 Task: Create List Brand Promise in Board Brand Messaging Development to Workspace Email Service Providers. Create List Brand Mission Statement in Board Email Marketing List Cleaning and Segmentation to Workspace Email Service Providers. Create List Brand Vision Statement in Board Product Quality Control and Assurance to Workspace Email Service Providers
Action: Mouse moved to (70, 257)
Screenshot: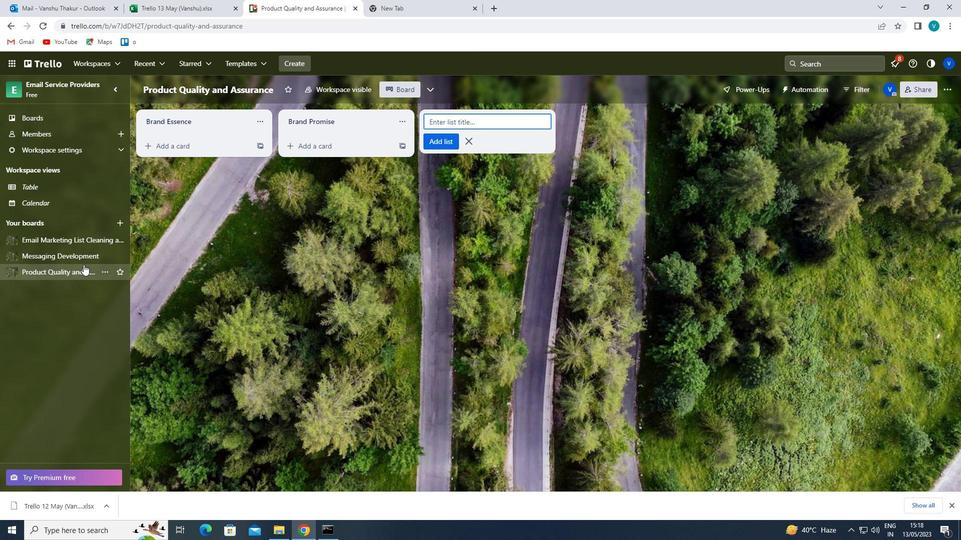 
Action: Mouse pressed left at (70, 257)
Screenshot: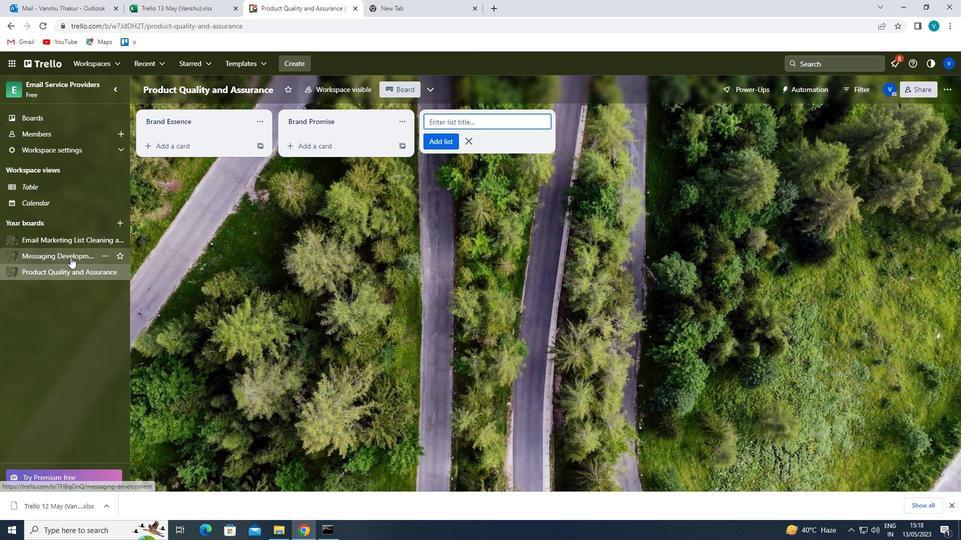 
Action: Mouse moved to (473, 123)
Screenshot: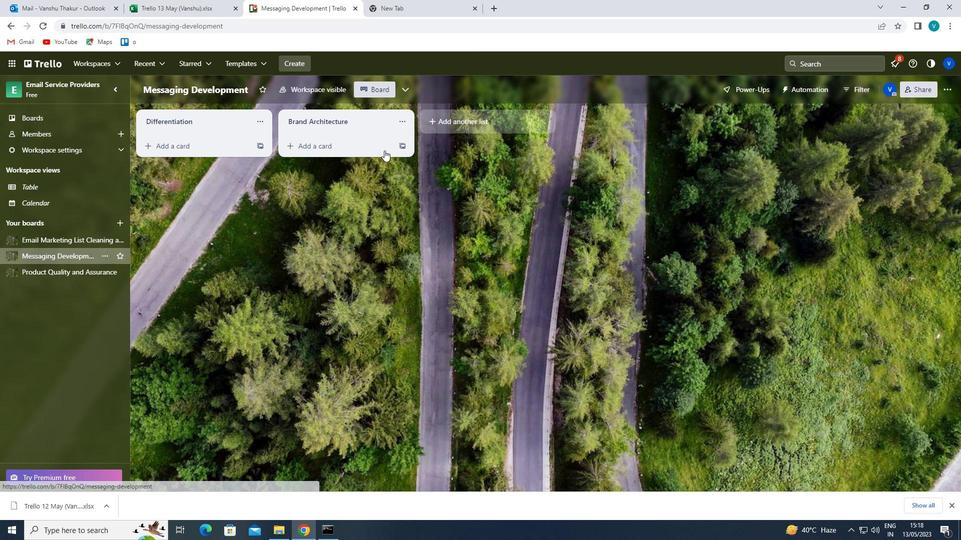 
Action: Mouse pressed left at (473, 123)
Screenshot: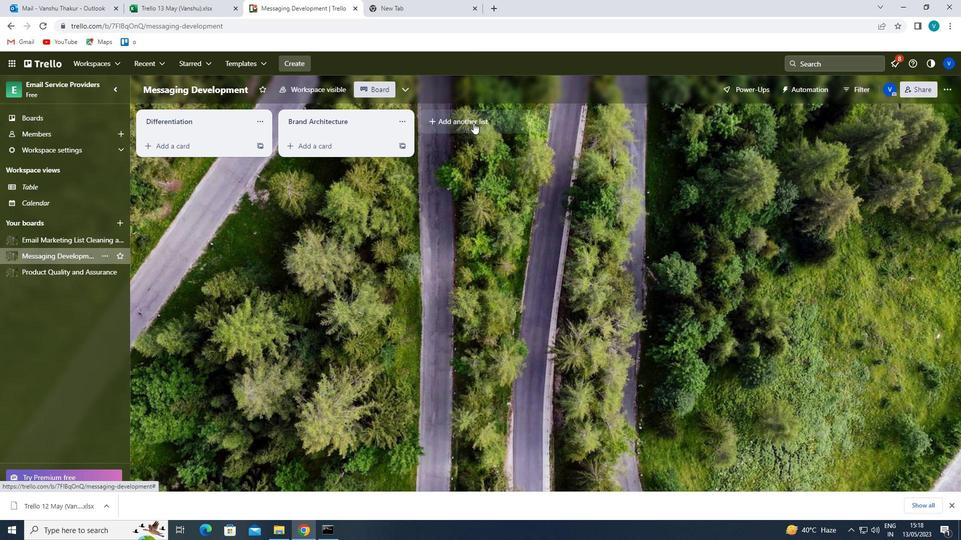 
Action: Mouse moved to (155, 0)
Screenshot: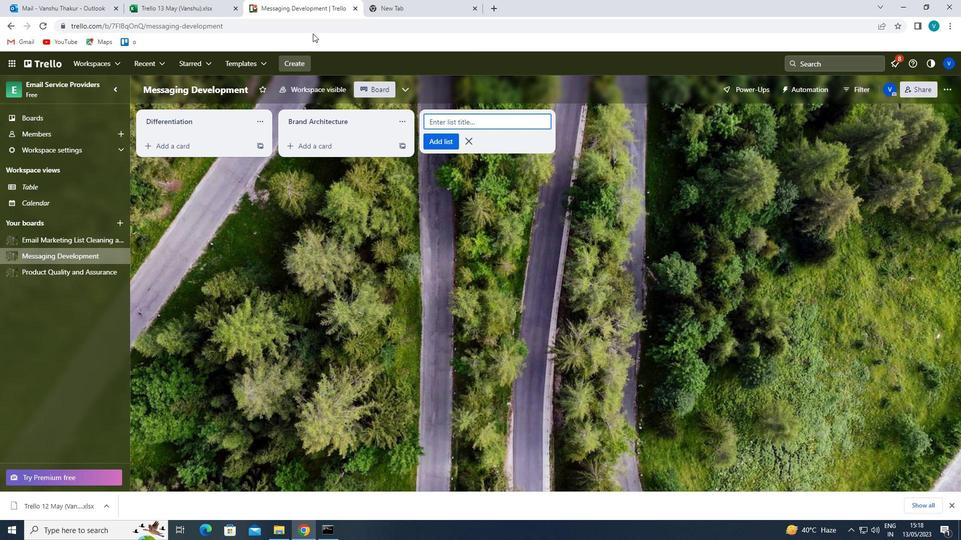 
Action: Key pressed <Key.shift>BRAND<Key.space><Key.shift>PROMISE<Key.enter>
Screenshot: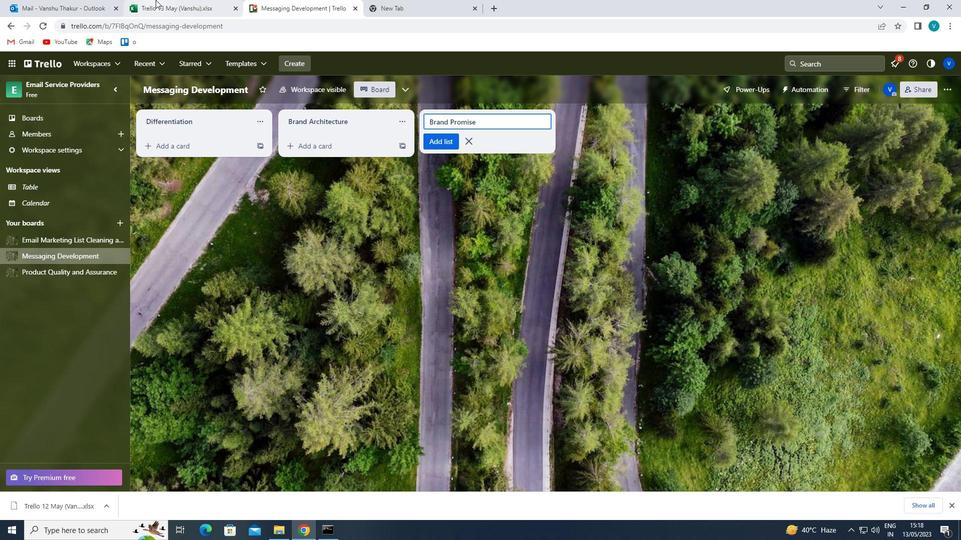 
Action: Mouse moved to (58, 235)
Screenshot: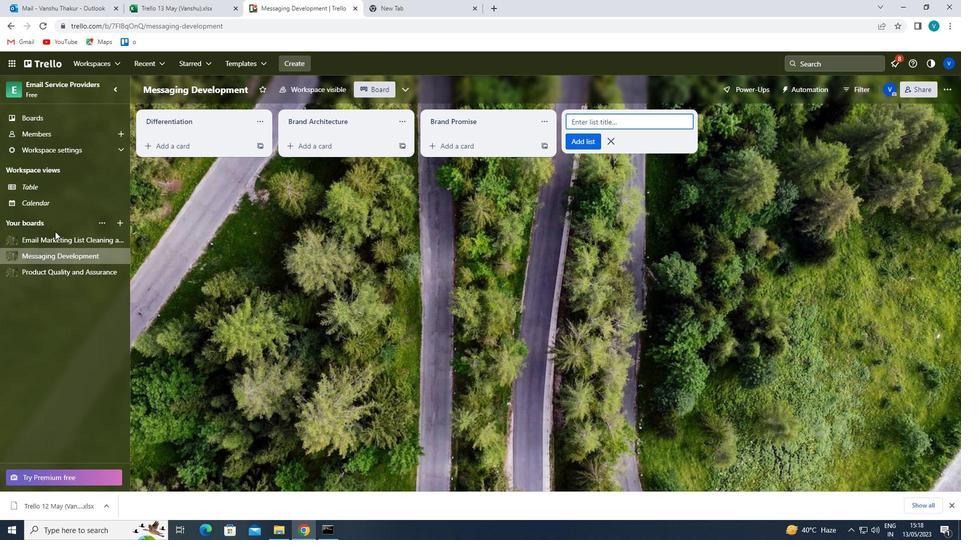 
Action: Mouse pressed left at (58, 235)
Screenshot: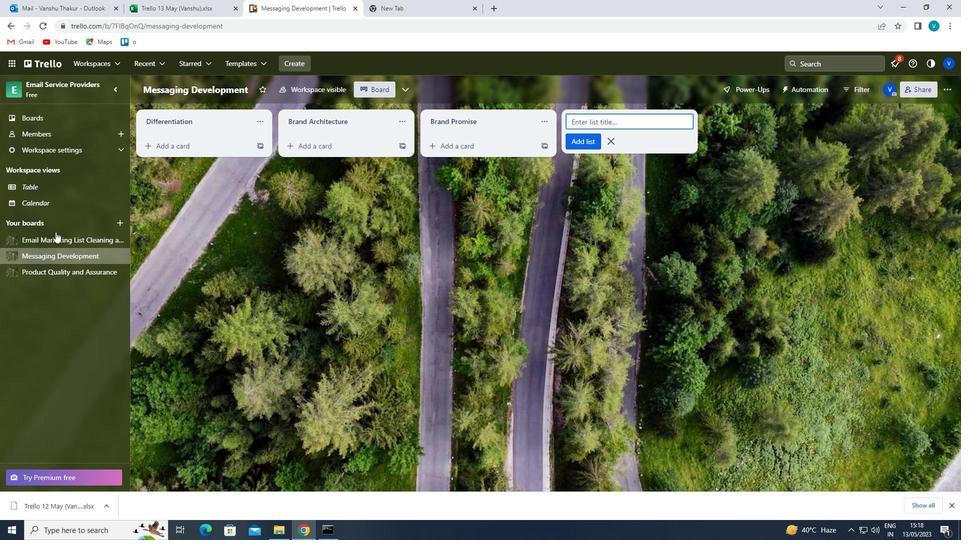 
Action: Mouse moved to (468, 119)
Screenshot: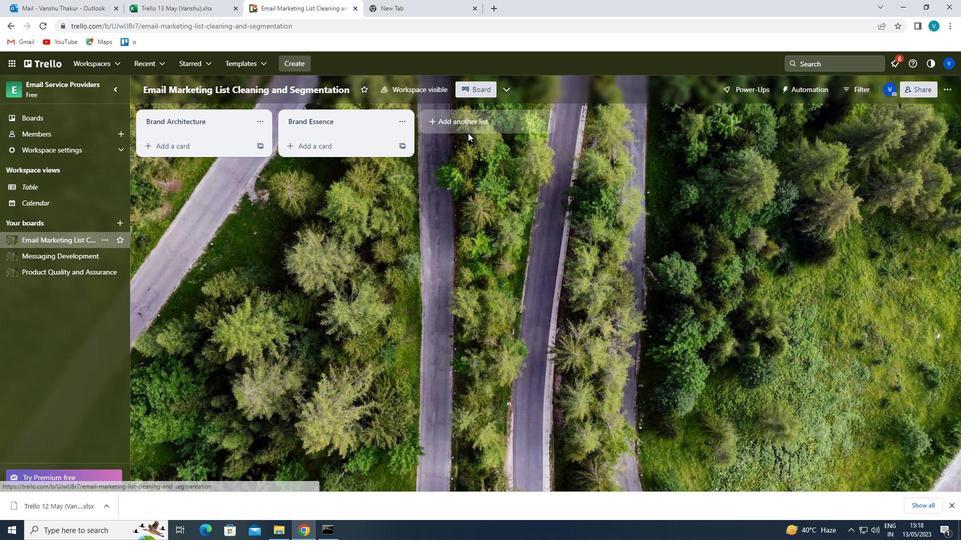 
Action: Mouse pressed left at (468, 119)
Screenshot: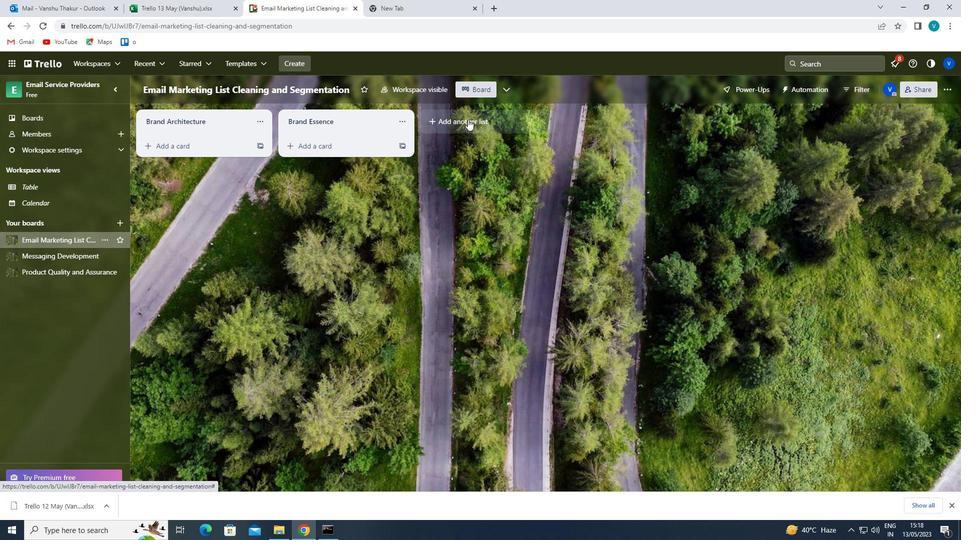 
Action: Mouse moved to (411, 88)
Screenshot: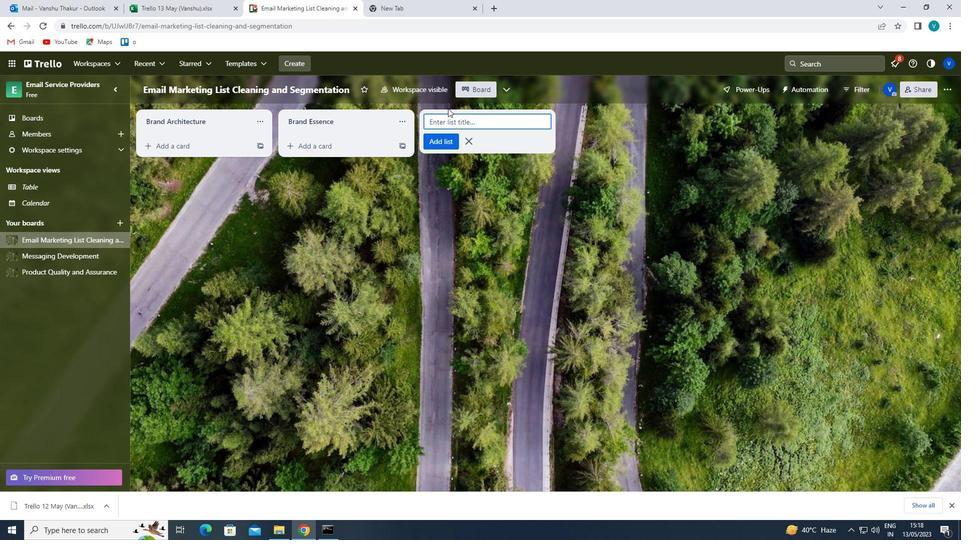 
Action: Key pressed <Key.shift>BRAND<Key.space><Key.shift>MISSION<Key.space><Key.shift>STATEMENT<Key.enter>
Screenshot: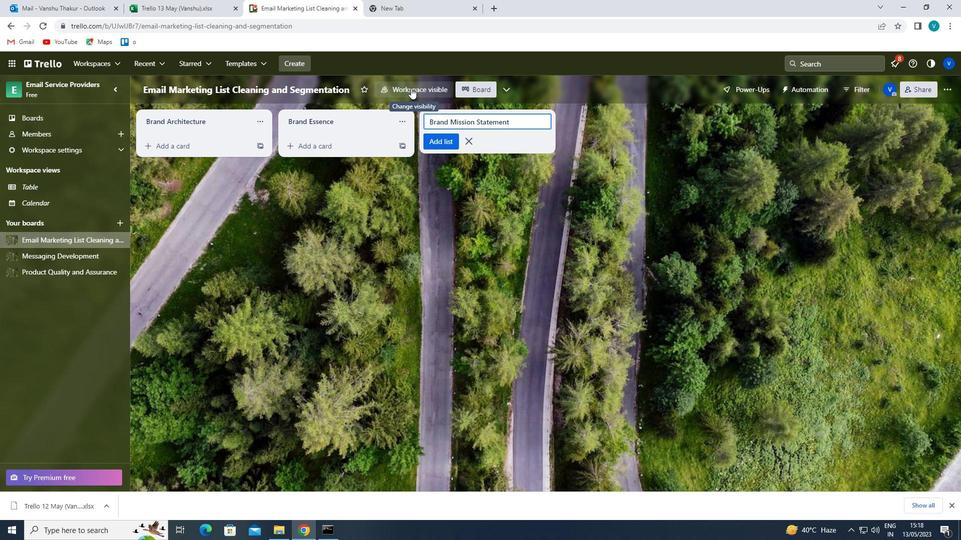 
Action: Mouse moved to (57, 268)
Screenshot: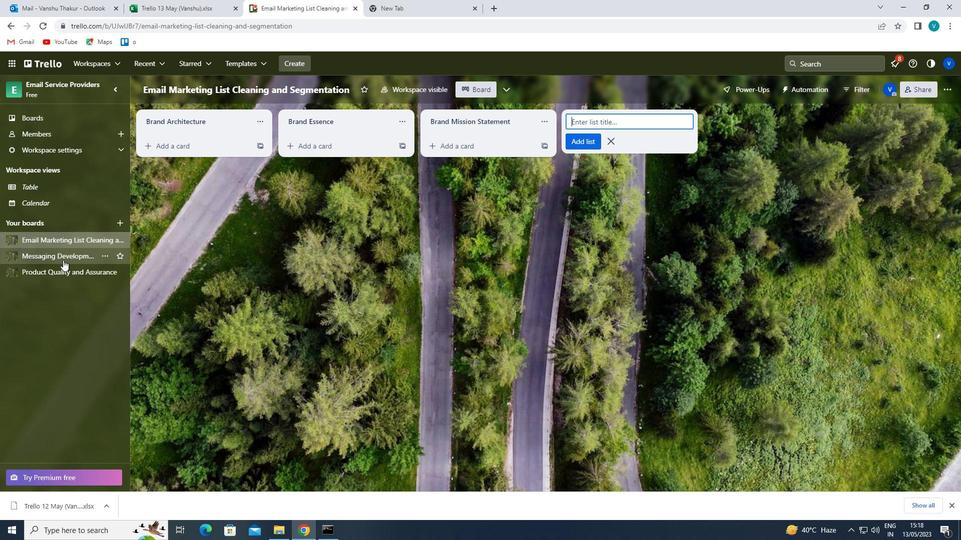 
Action: Mouse pressed left at (57, 268)
Screenshot: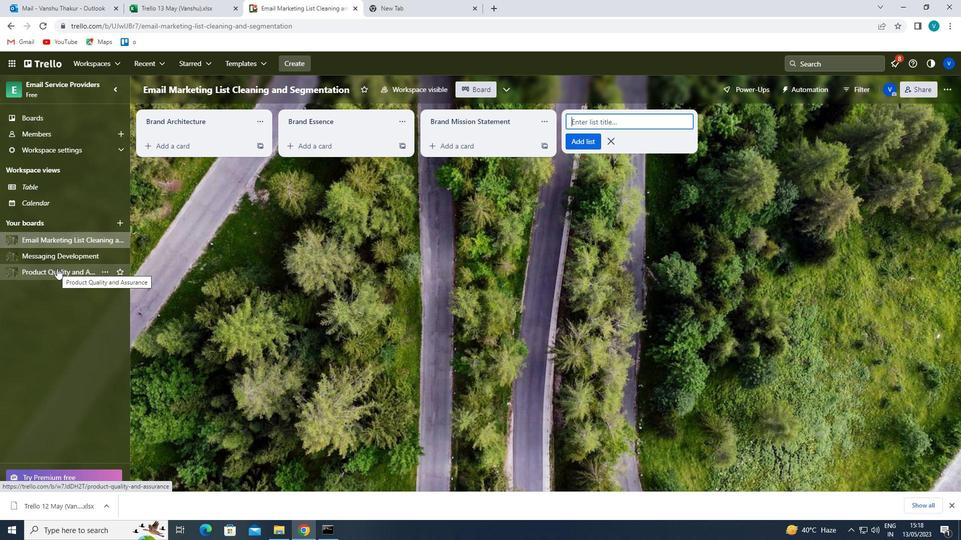 
Action: Mouse moved to (471, 118)
Screenshot: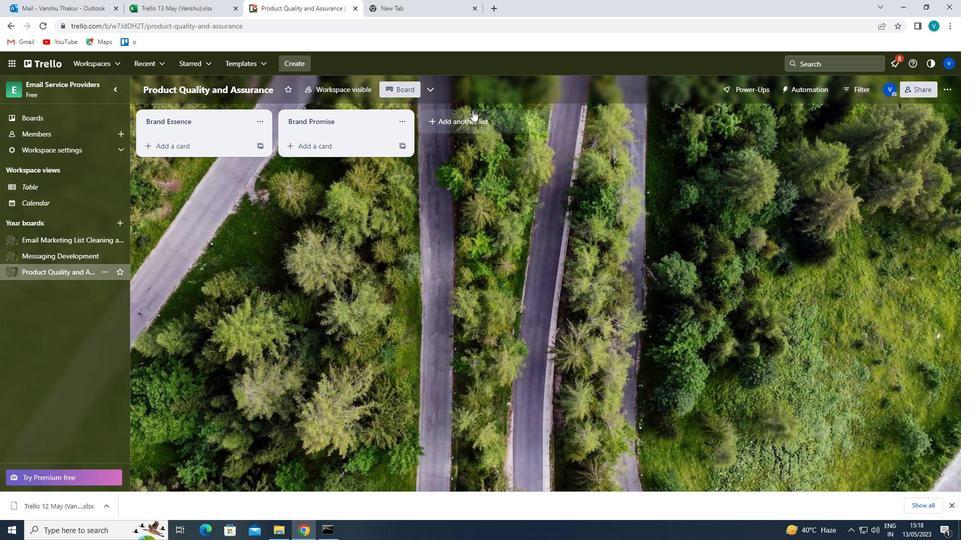 
Action: Mouse pressed left at (471, 118)
Screenshot: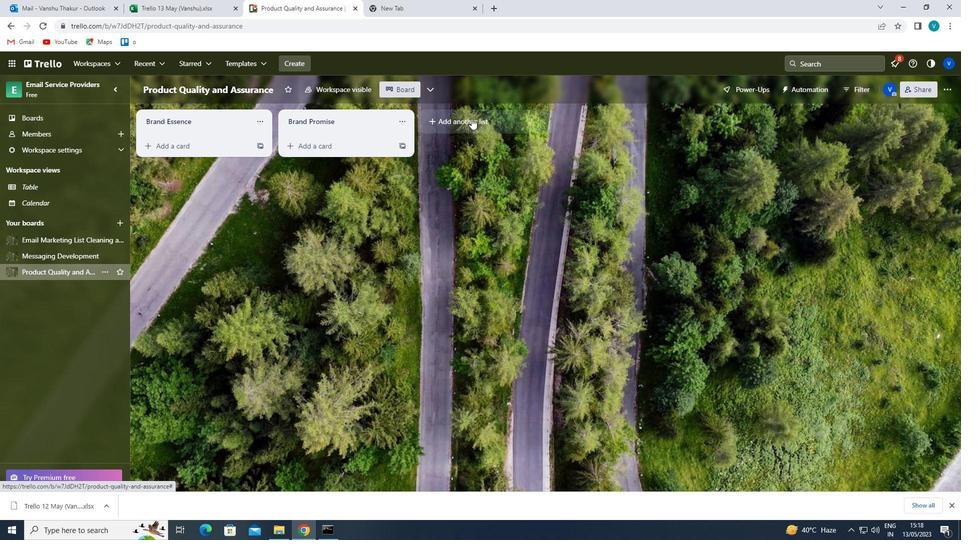 
Action: Key pressed <Key.shift>BRAND<Key.space><Key.shift>VISION<Key.space><Key.shift>SY<Key.backspace>TATEMENT<Key.enter>
Screenshot: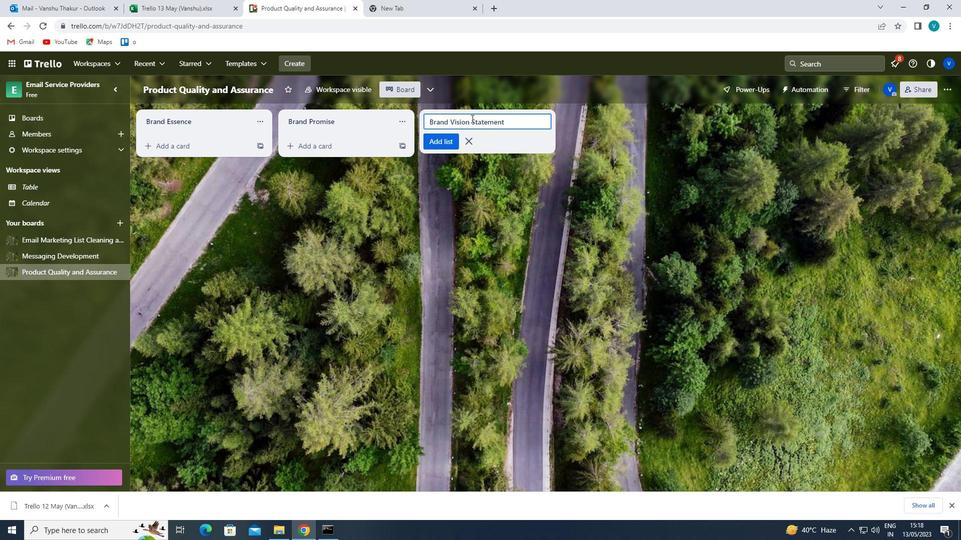 
